 Task: Select the off option in the auto-detect
Action: Mouse moved to (14, 581)
Screenshot: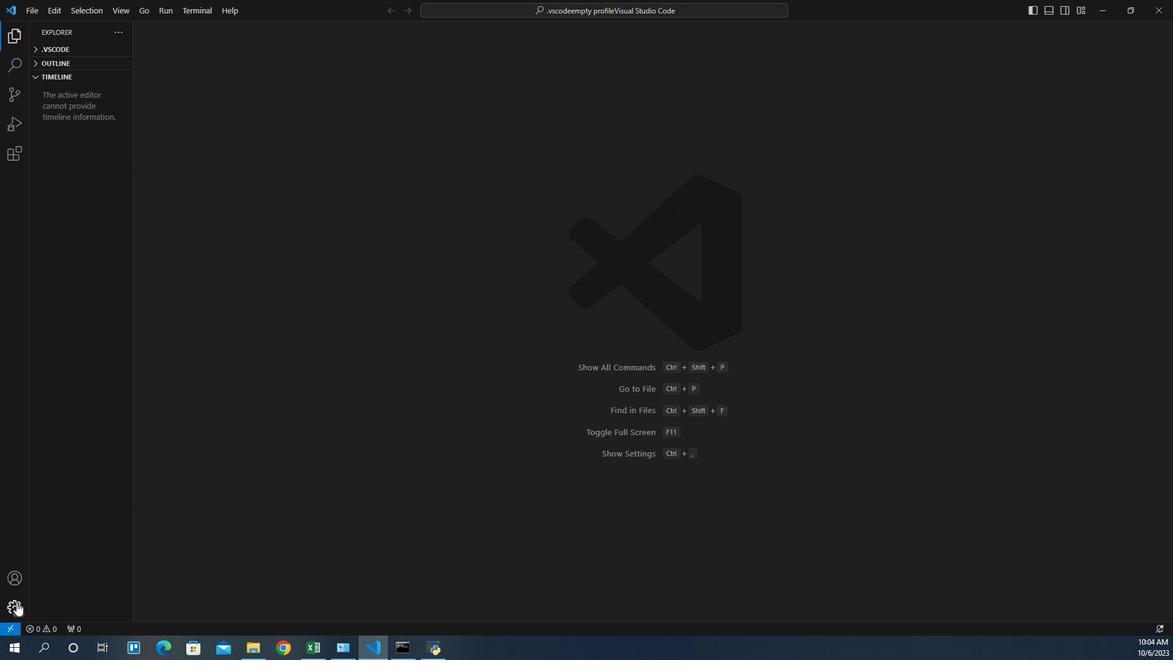 
Action: Mouse pressed left at (14, 581)
Screenshot: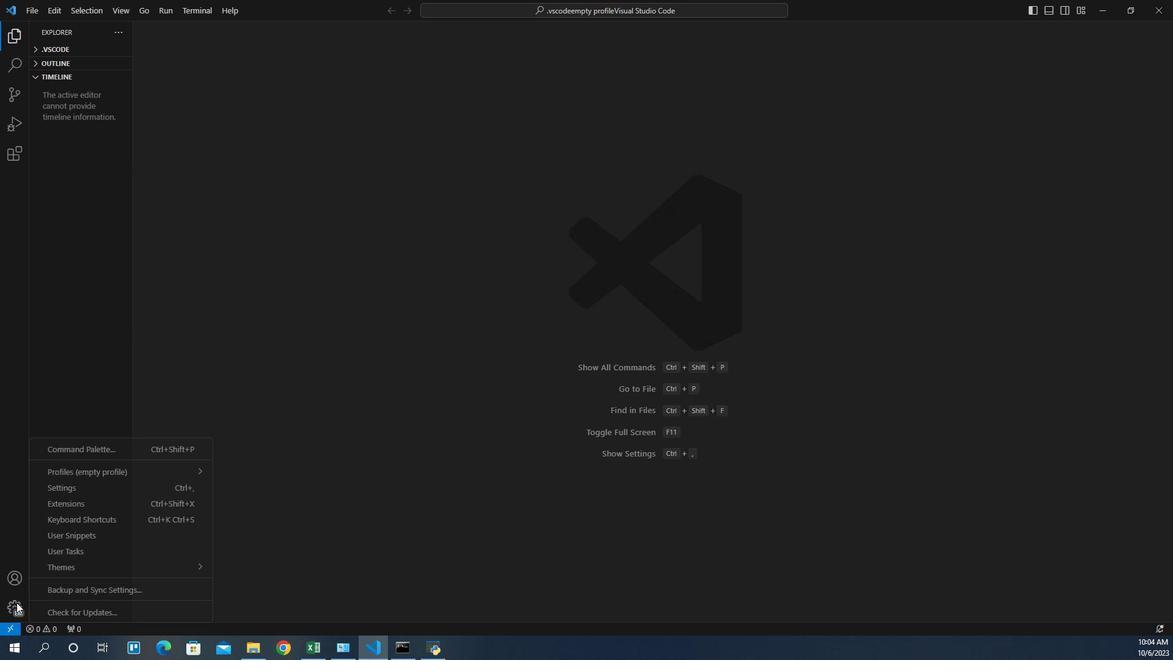 
Action: Mouse moved to (75, 464)
Screenshot: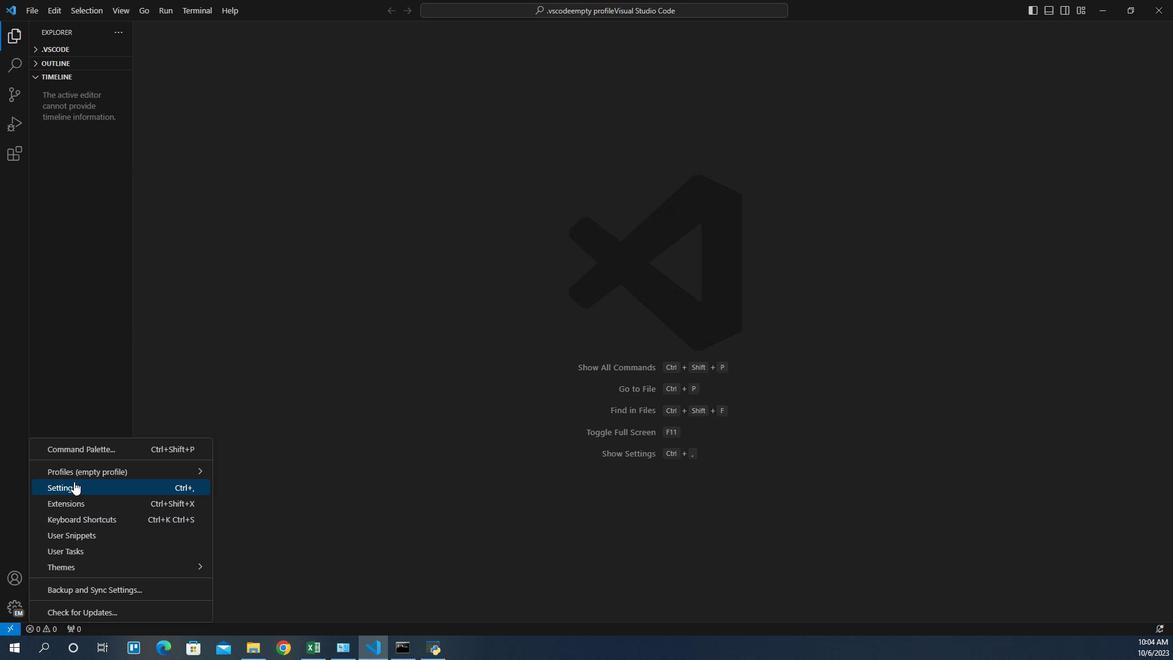 
Action: Mouse pressed left at (75, 464)
Screenshot: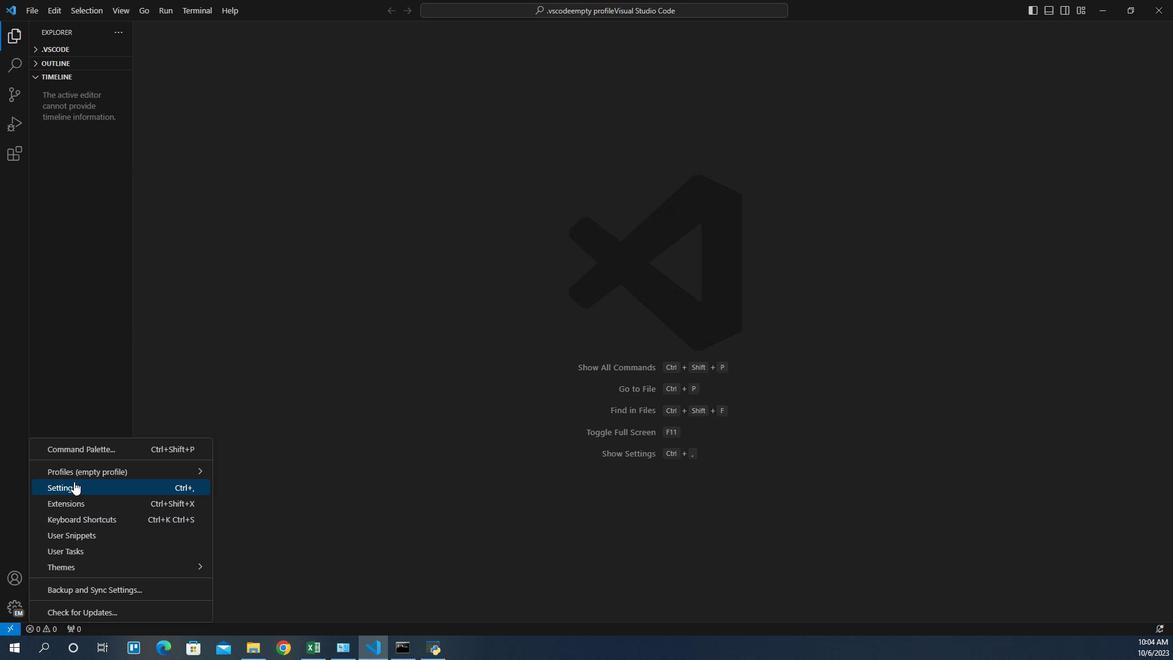 
Action: Mouse pressed left at (75, 464)
Screenshot: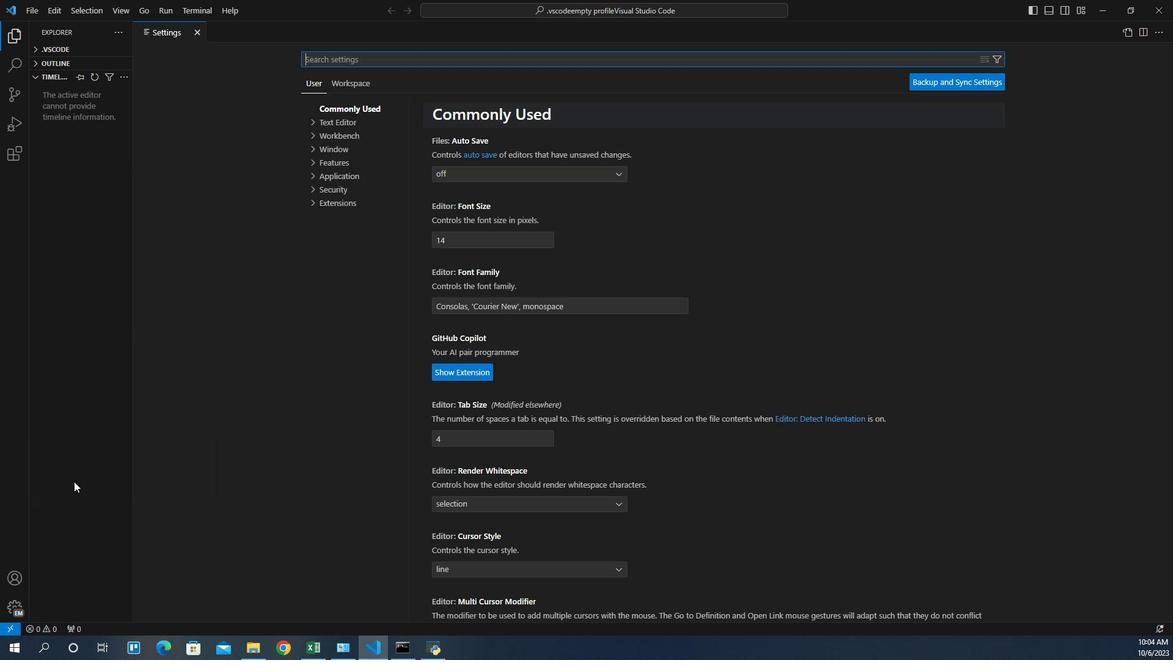 
Action: Mouse moved to (333, 156)
Screenshot: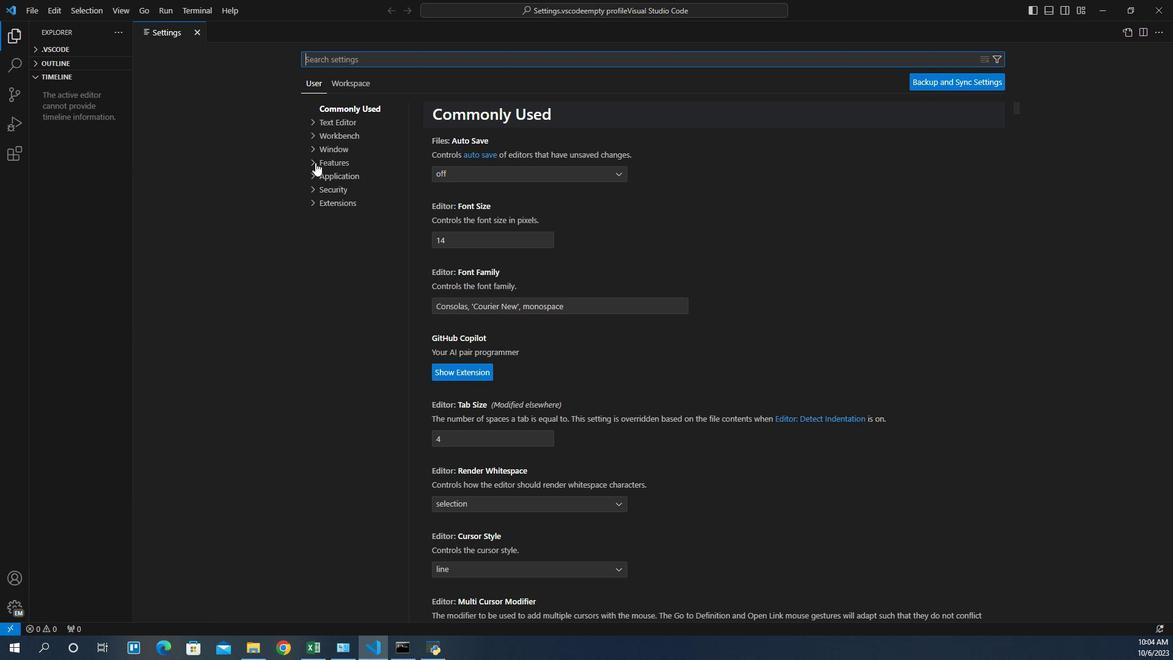 
Action: Mouse pressed left at (333, 156)
Screenshot: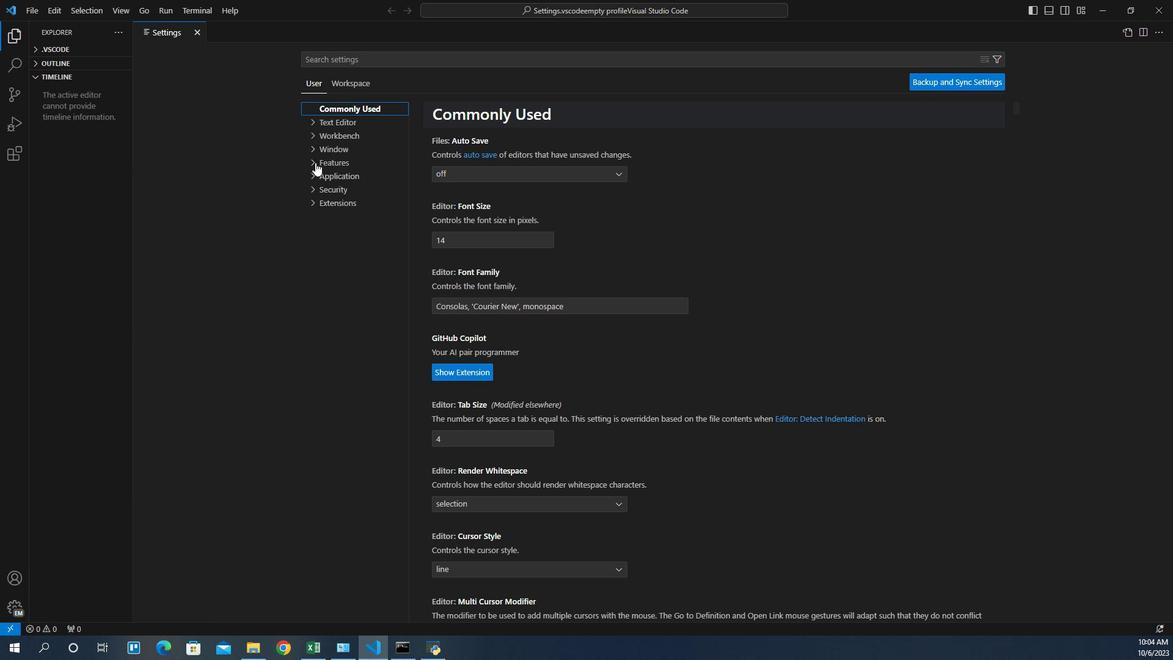 
Action: Mouse moved to (358, 271)
Screenshot: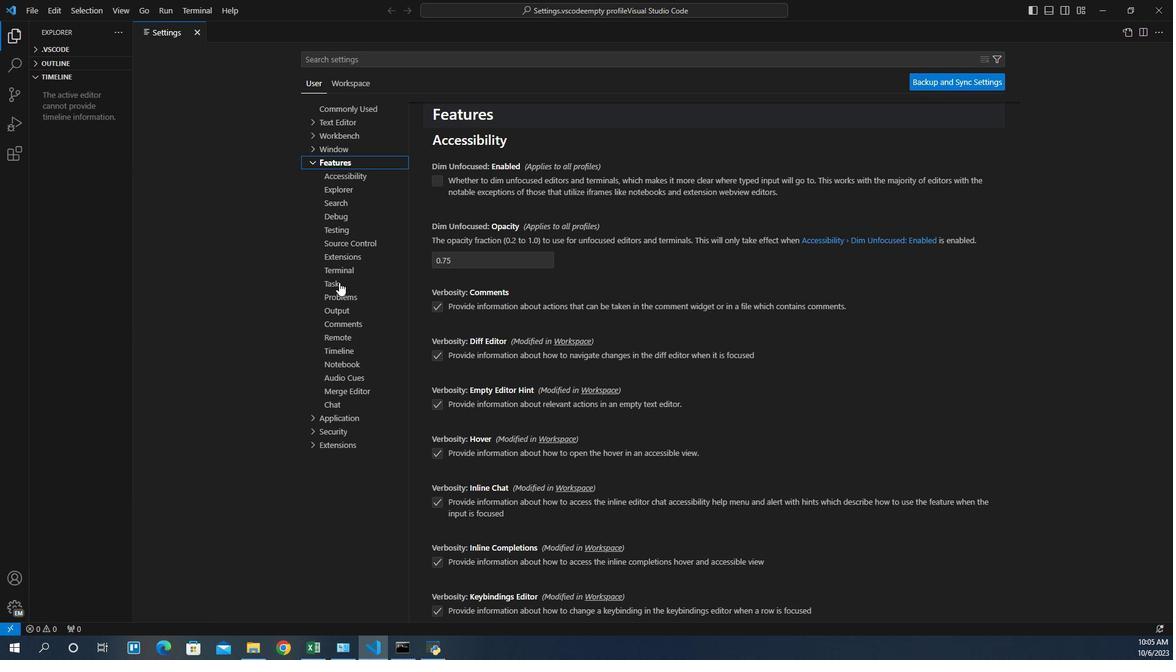 
Action: Mouse pressed left at (358, 271)
Screenshot: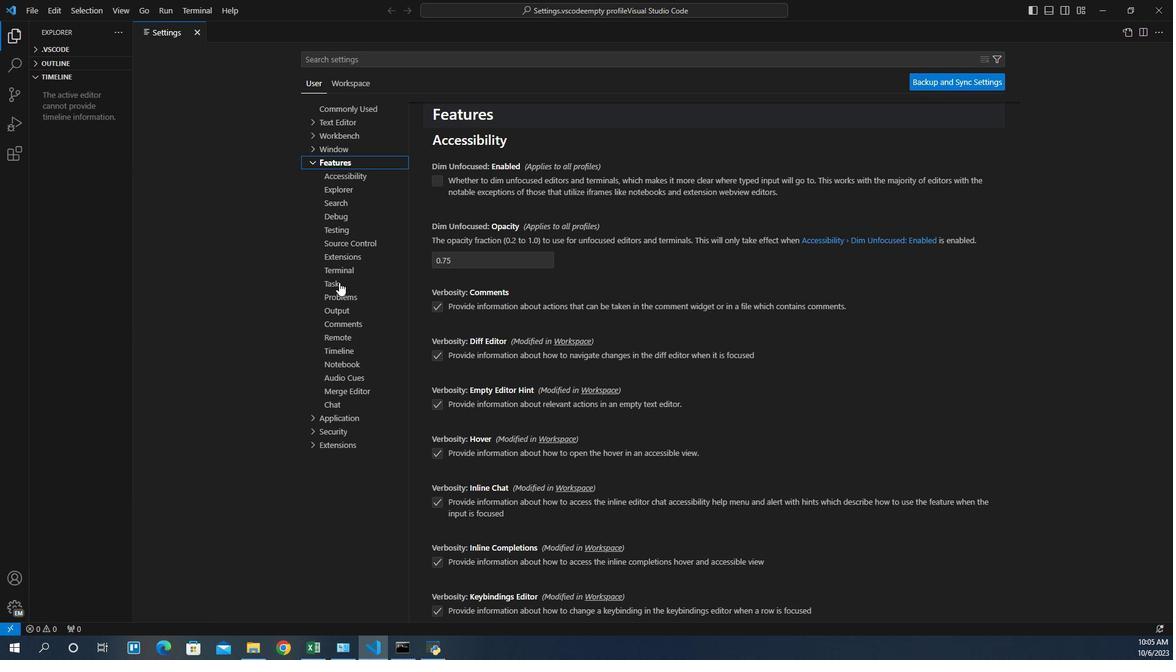 
Action: Mouse moved to (479, 238)
Screenshot: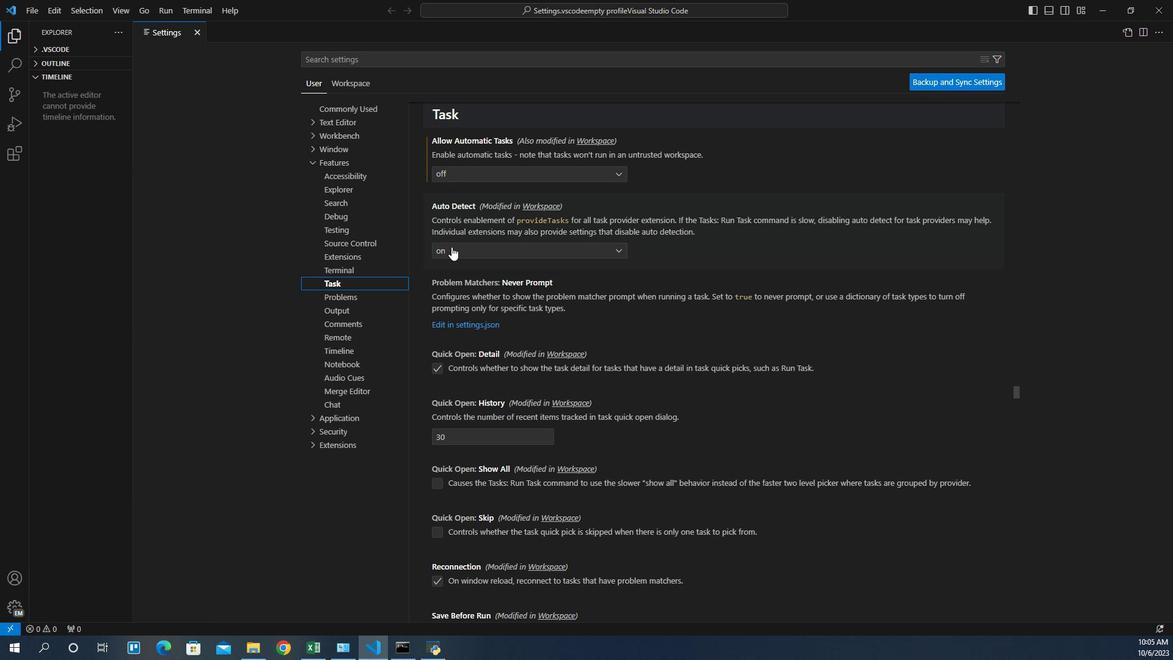 
Action: Mouse pressed left at (479, 238)
Screenshot: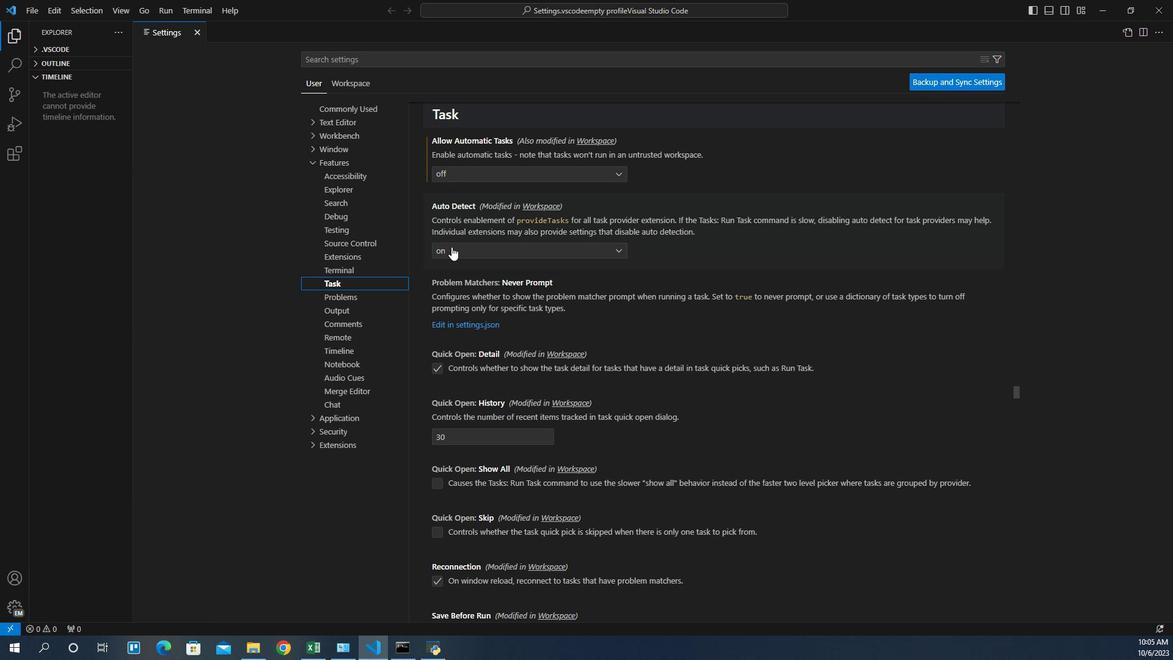 
Action: Mouse pressed left at (479, 238)
Screenshot: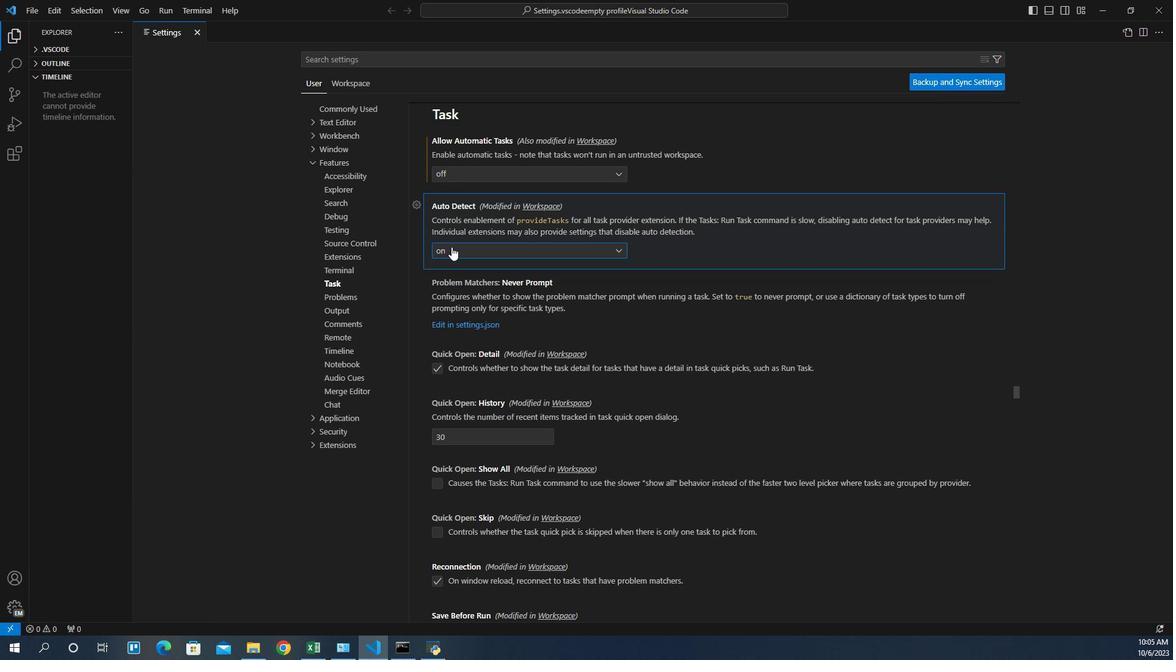 
Action: Mouse moved to (487, 243)
Screenshot: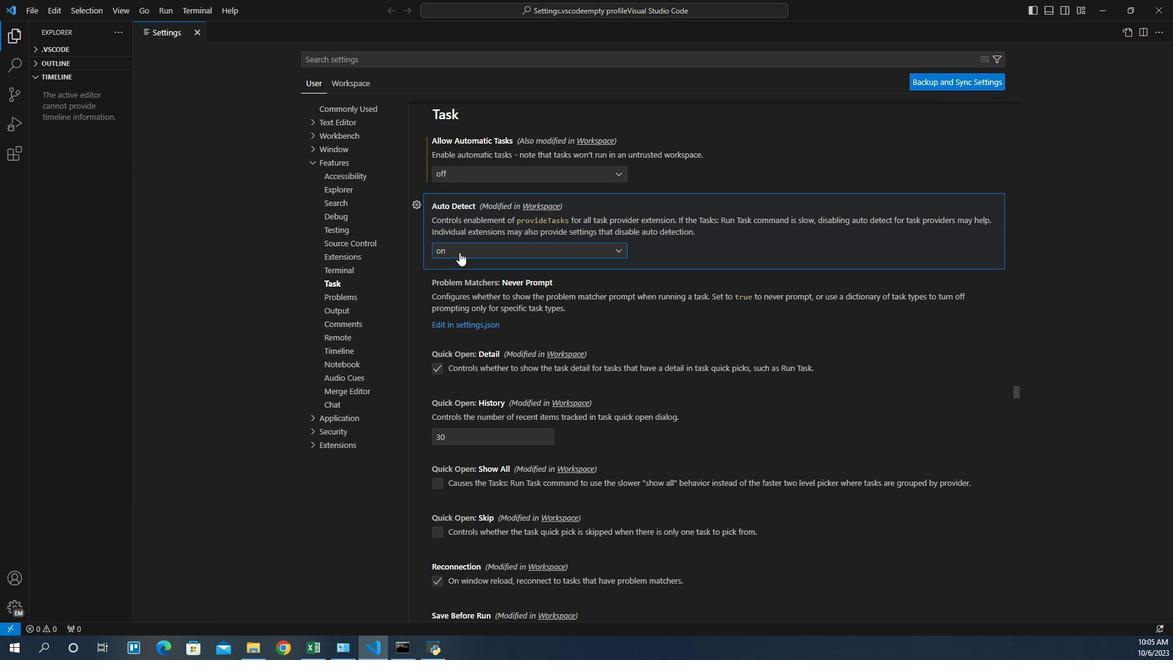
Action: Mouse pressed left at (487, 243)
Screenshot: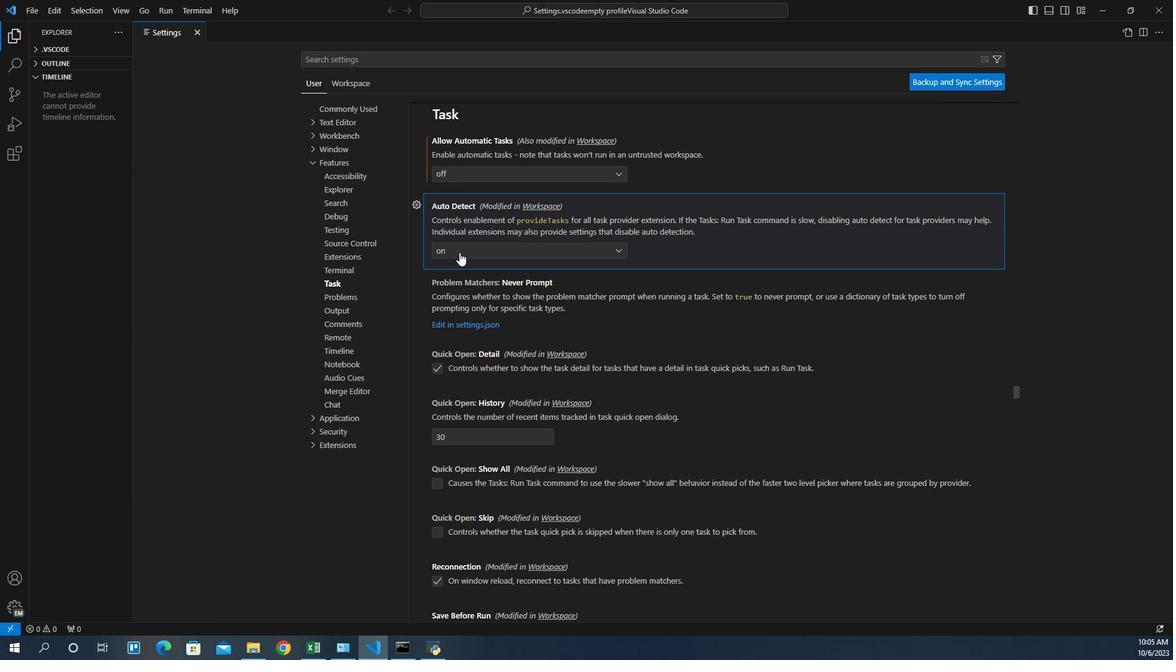 
Action: Mouse moved to (479, 264)
Screenshot: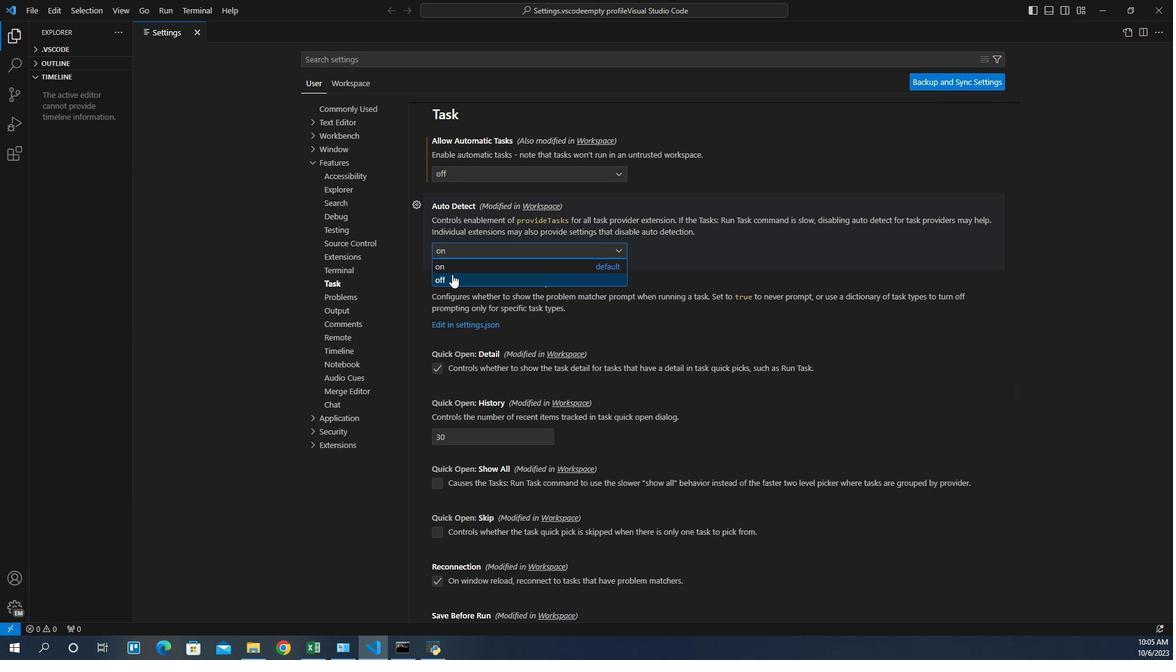
Action: Mouse pressed left at (479, 264)
Screenshot: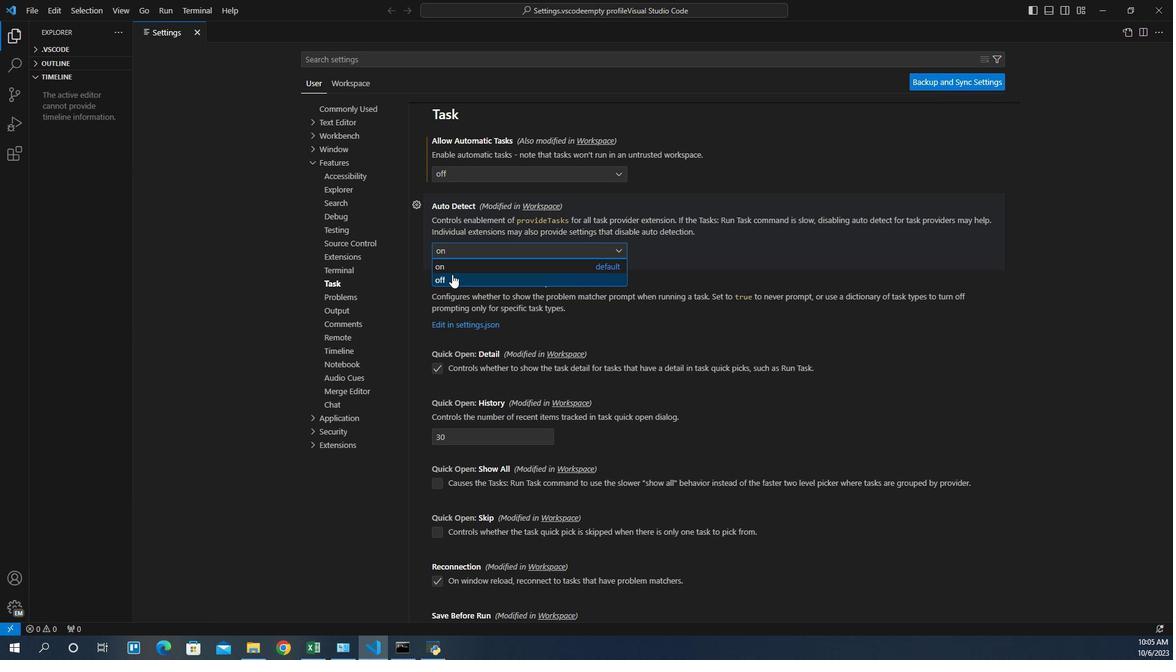 
Action: Mouse pressed left at (479, 264)
Screenshot: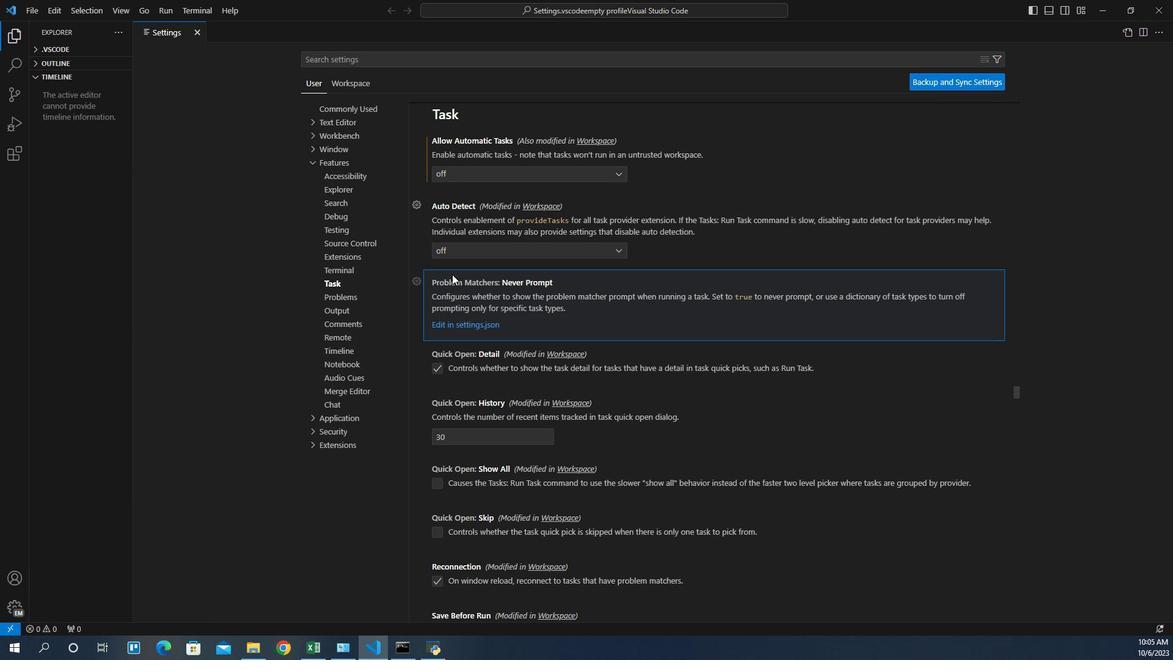 
